 Task: Learn more about a sales navigator core.
Action: Mouse moved to (656, 80)
Screenshot: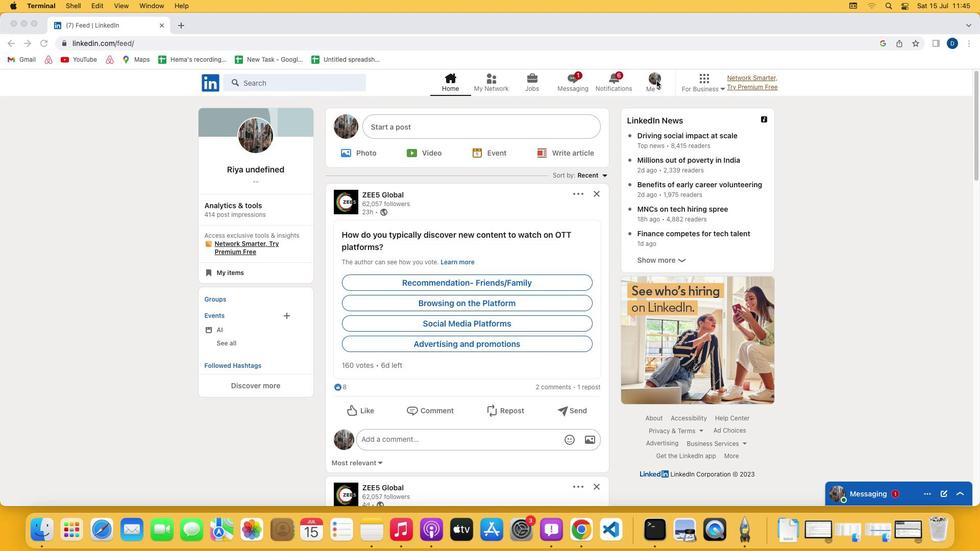 
Action: Mouse pressed left at (656, 80)
Screenshot: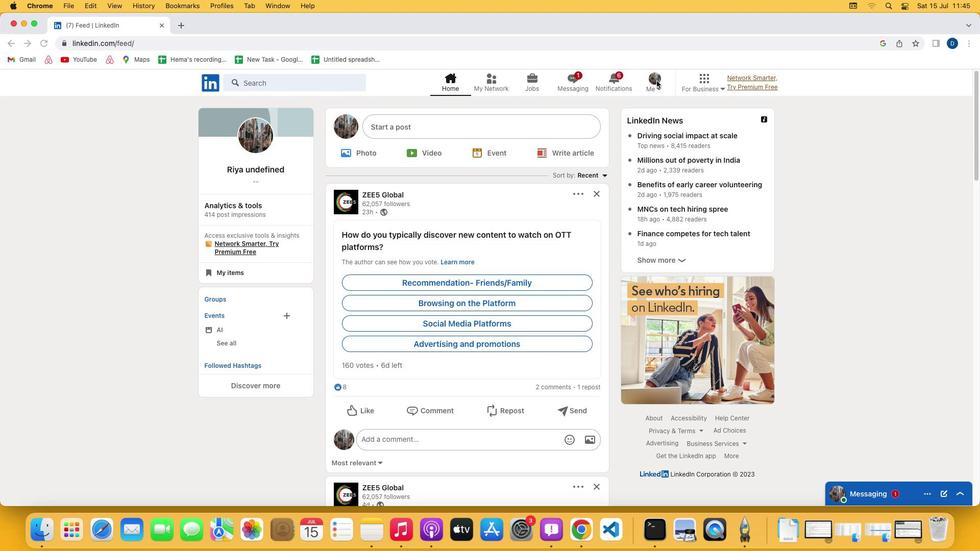 
Action: Mouse pressed left at (656, 80)
Screenshot: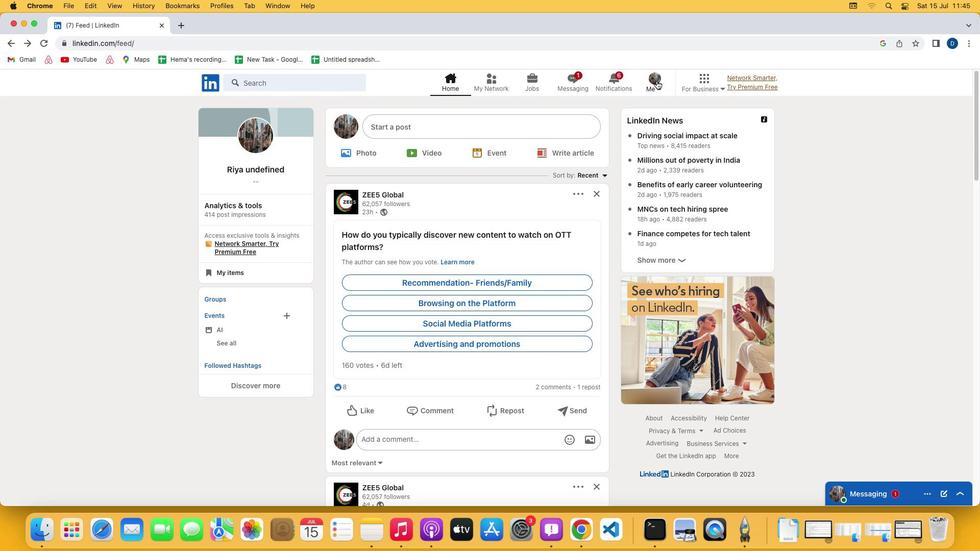 
Action: Mouse moved to (580, 194)
Screenshot: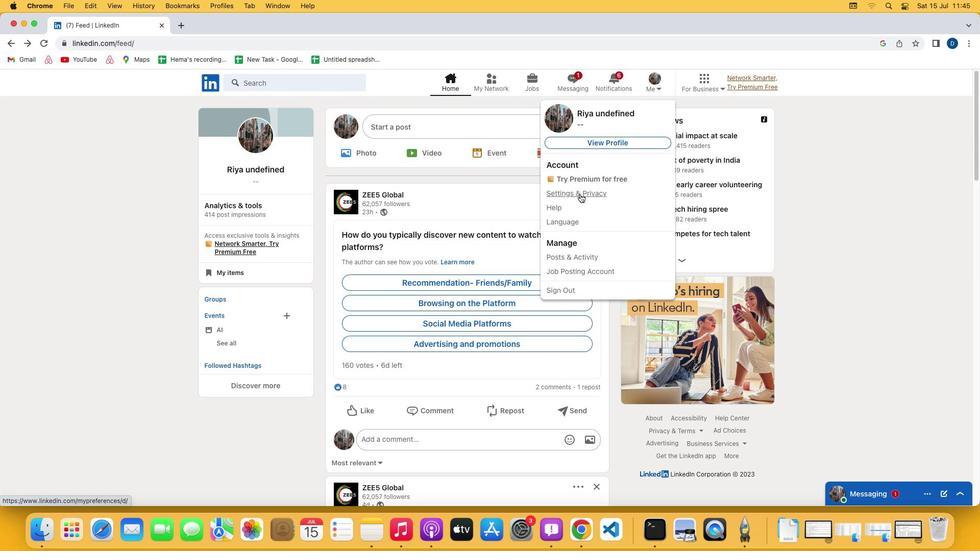 
Action: Mouse pressed left at (580, 194)
Screenshot: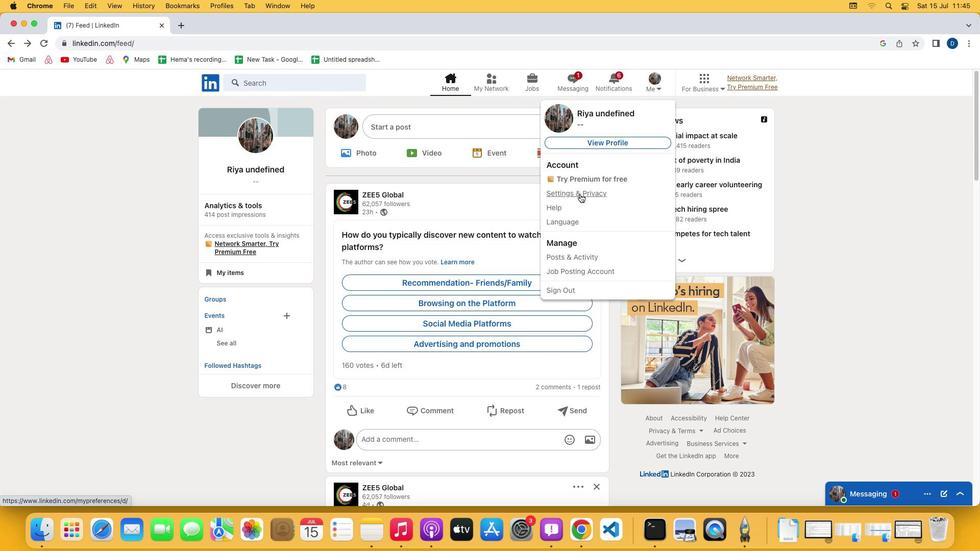 
Action: Mouse moved to (492, 374)
Screenshot: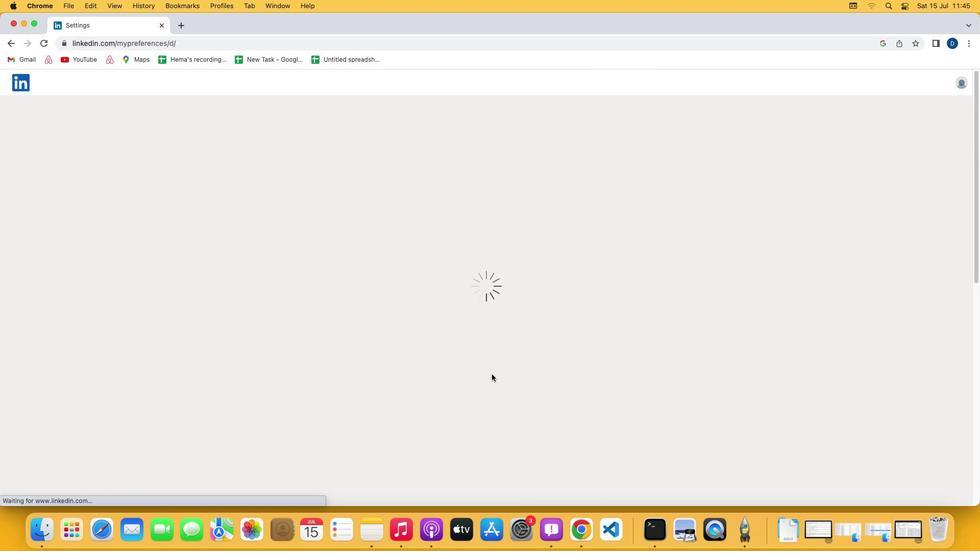 
Action: Mouse scrolled (492, 374) with delta (0, 0)
Screenshot: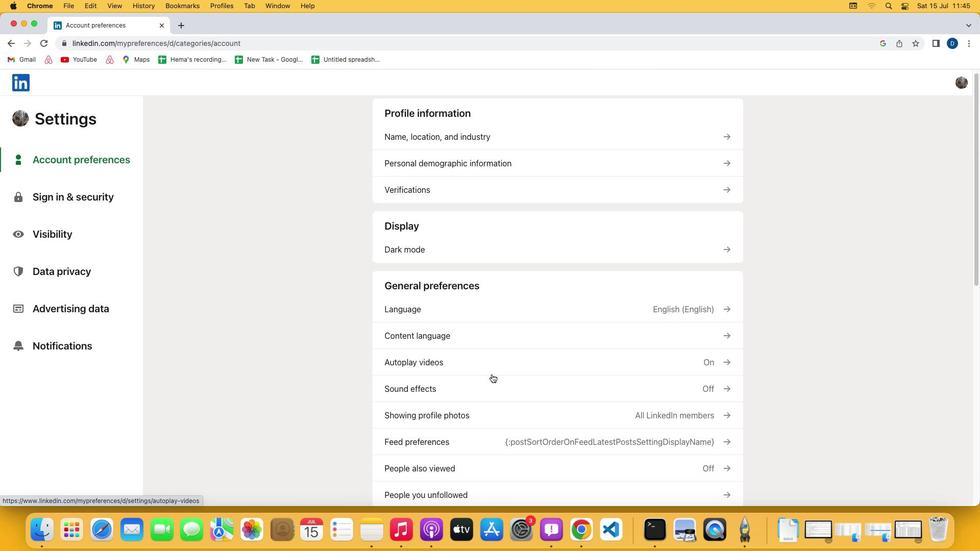 
Action: Mouse scrolled (492, 374) with delta (0, 0)
Screenshot: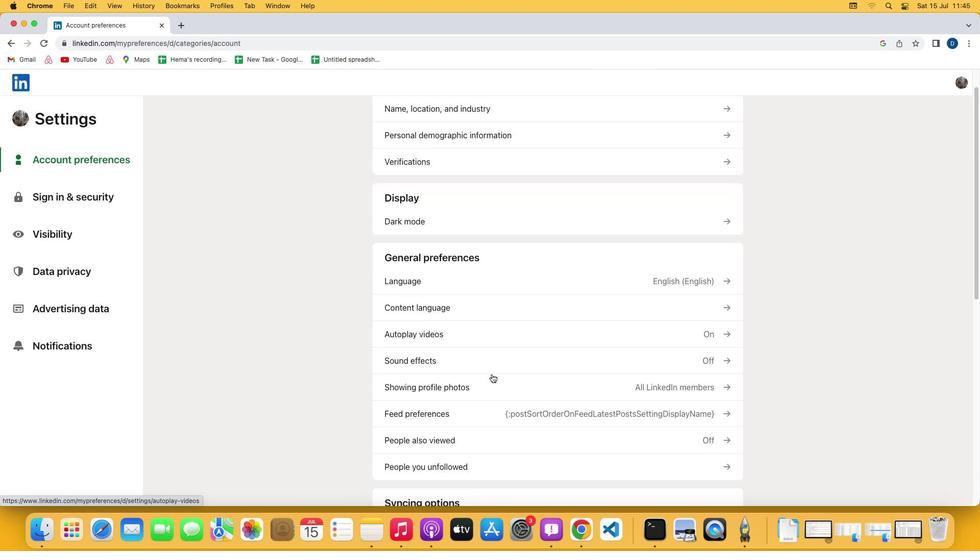 
Action: Mouse scrolled (492, 374) with delta (0, -1)
Screenshot: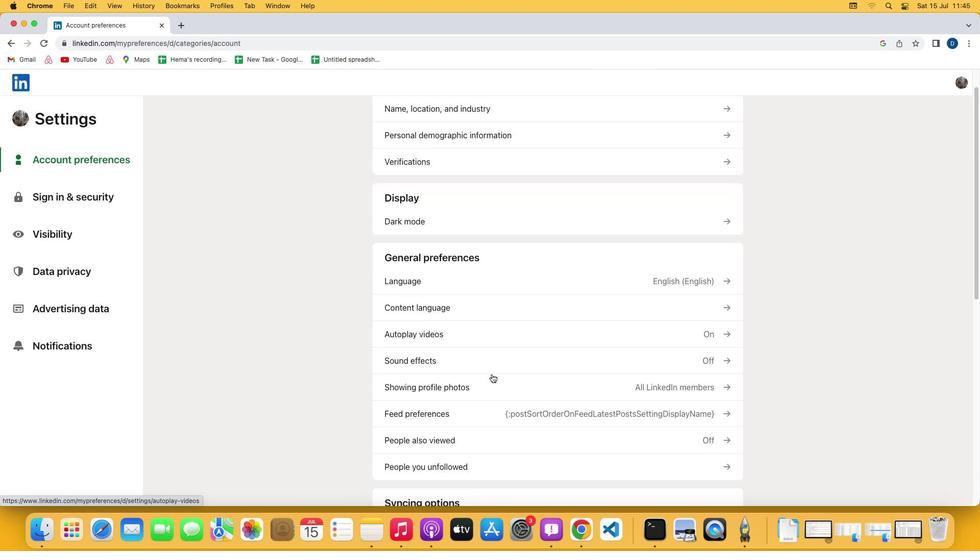 
Action: Mouse scrolled (492, 374) with delta (0, -2)
Screenshot: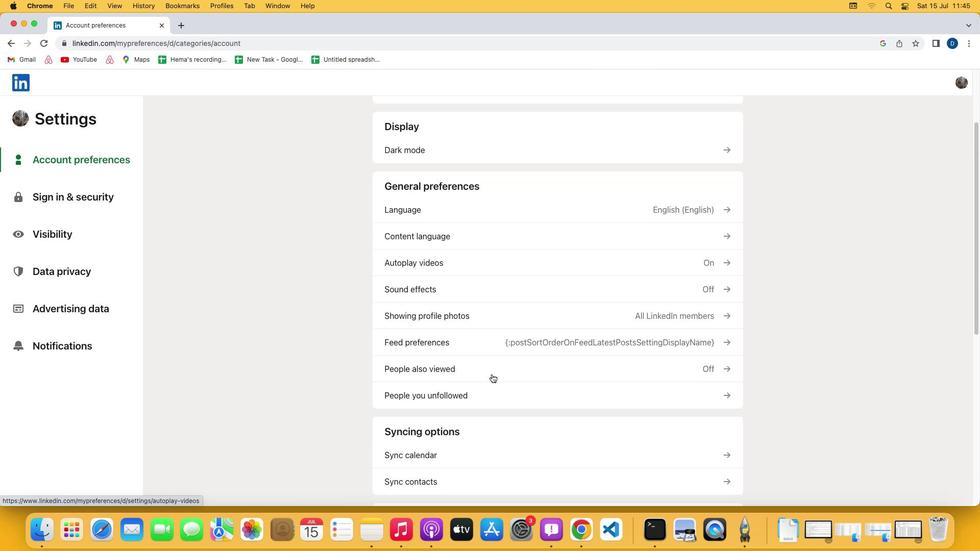 
Action: Mouse scrolled (492, 374) with delta (0, 0)
Screenshot: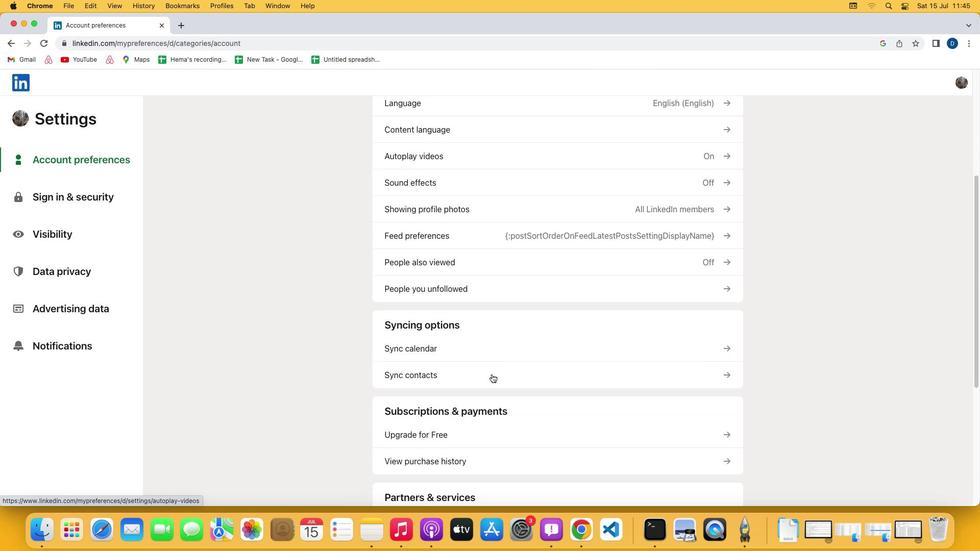 
Action: Mouse scrolled (492, 374) with delta (0, 0)
Screenshot: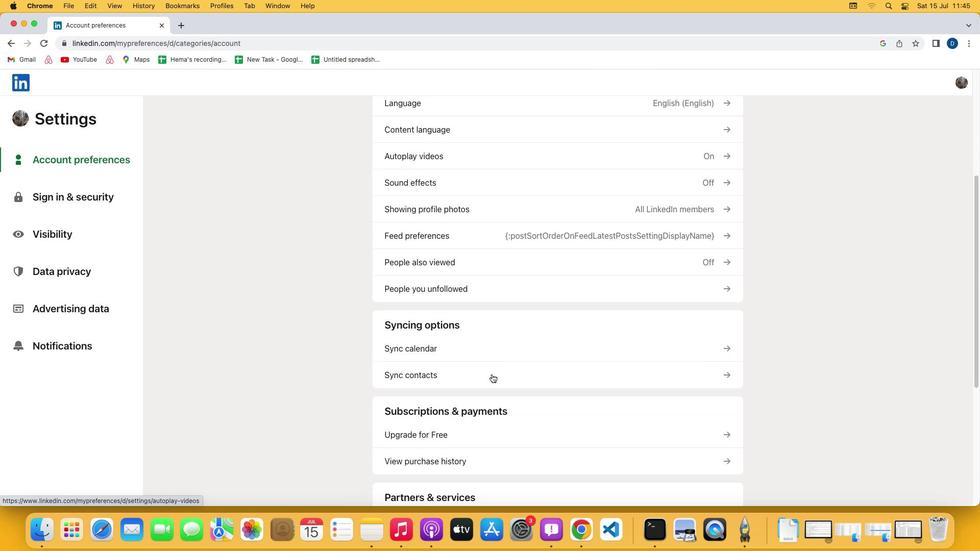 
Action: Mouse scrolled (492, 374) with delta (0, -1)
Screenshot: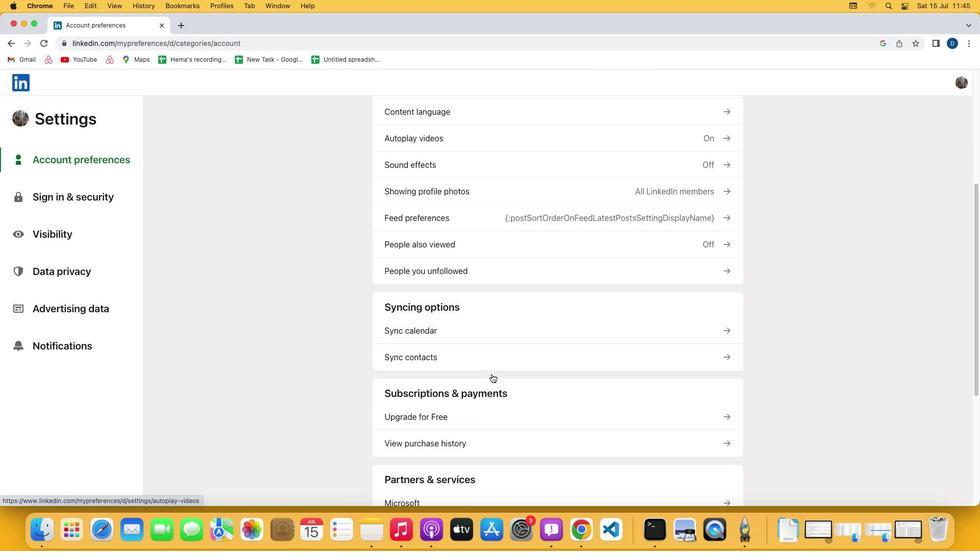 
Action: Mouse scrolled (492, 374) with delta (0, -2)
Screenshot: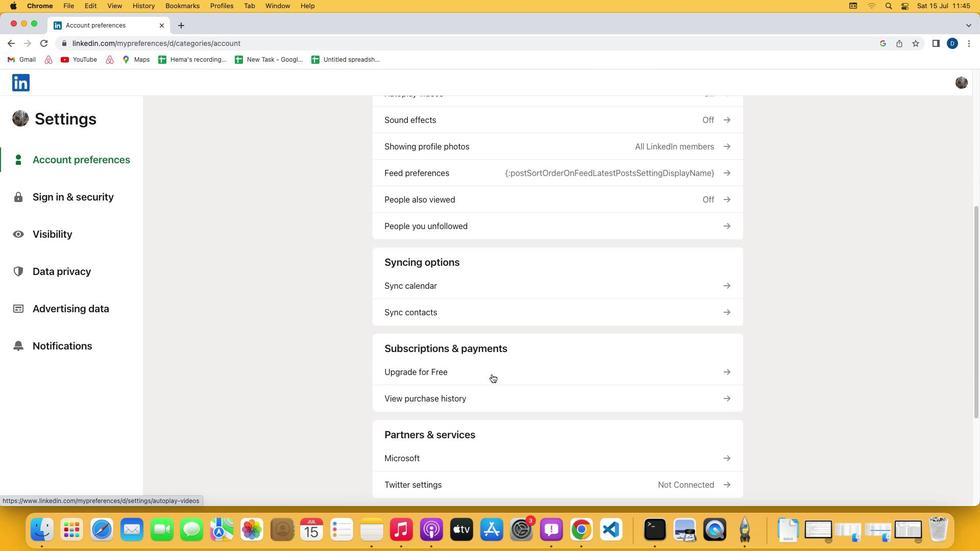 
Action: Mouse moved to (498, 259)
Screenshot: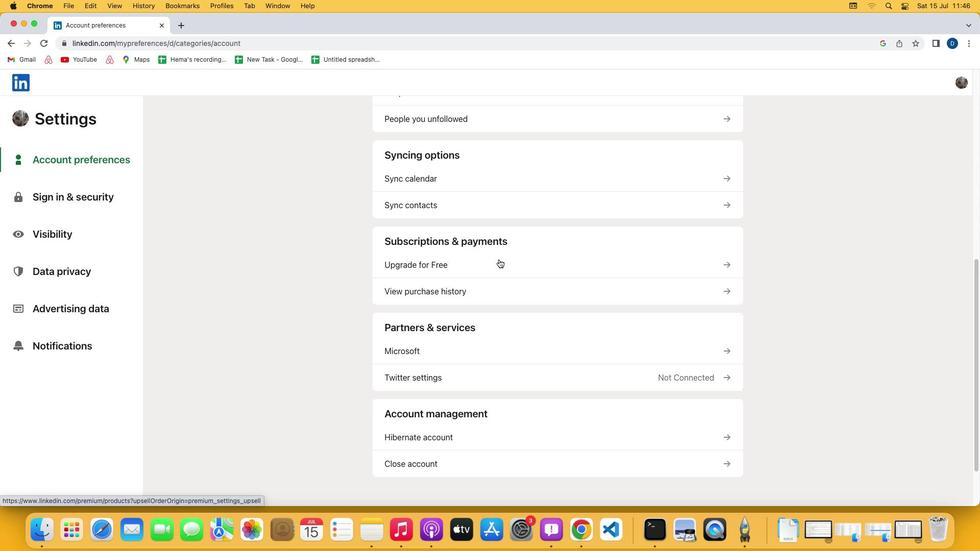 
Action: Mouse pressed left at (498, 259)
Screenshot: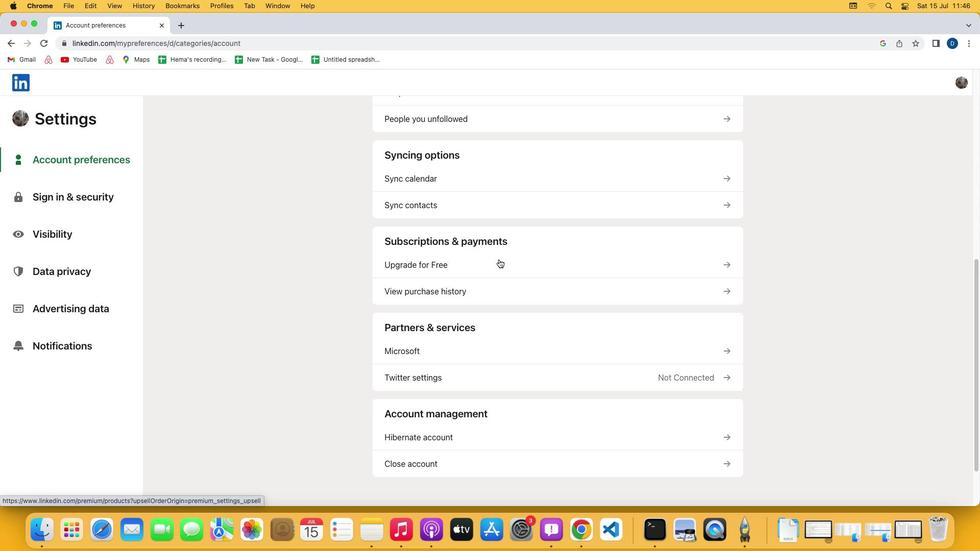 
Action: Mouse moved to (399, 279)
Screenshot: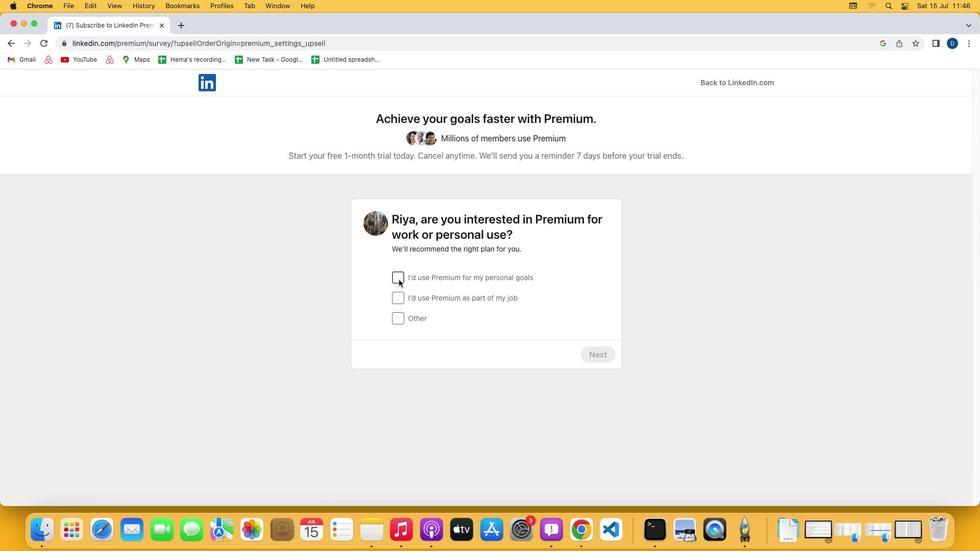 
Action: Mouse pressed left at (399, 279)
Screenshot: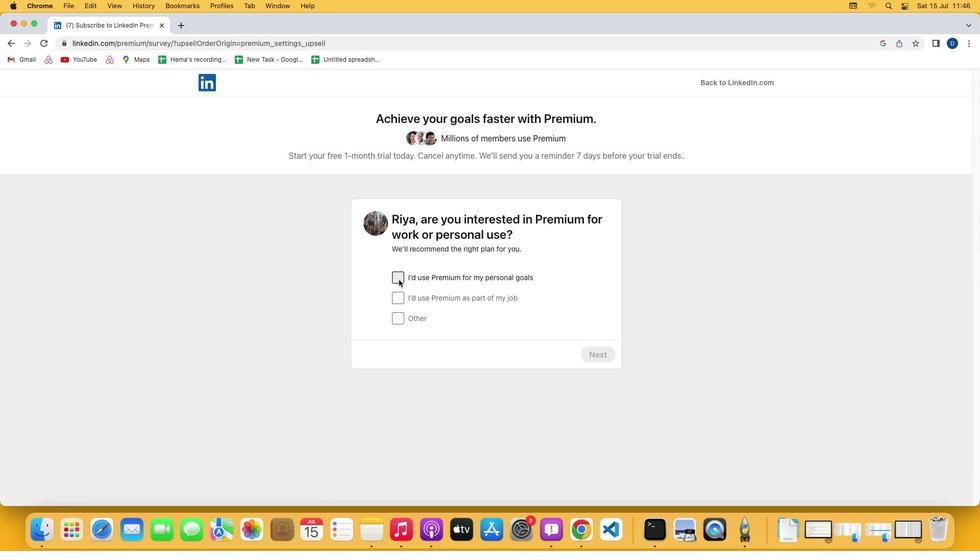 
Action: Mouse moved to (587, 355)
Screenshot: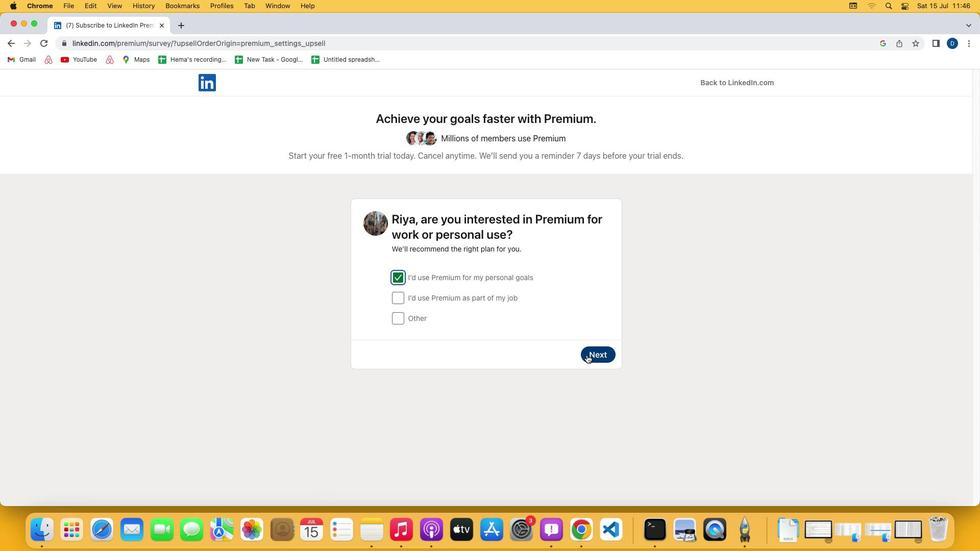 
Action: Mouse pressed left at (587, 355)
Screenshot: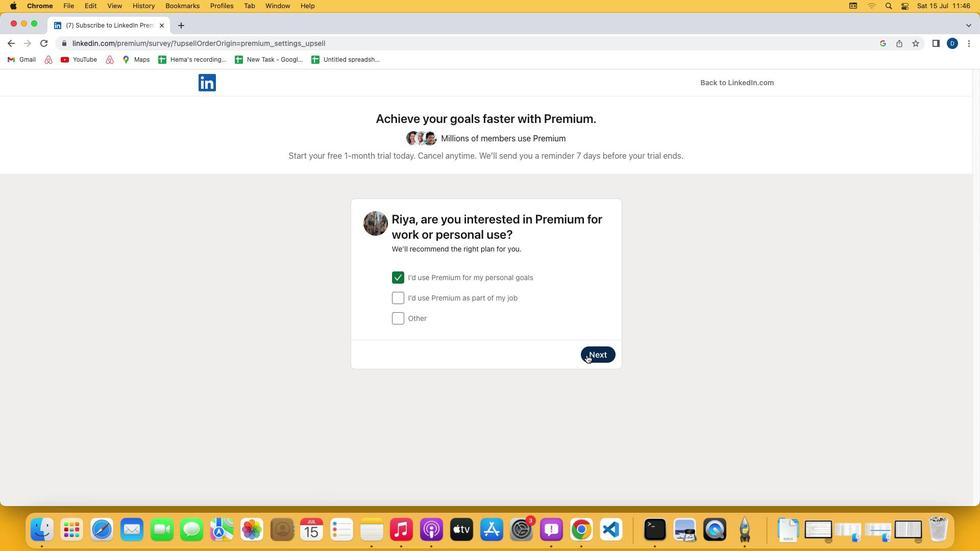 
Action: Mouse moved to (591, 417)
Screenshot: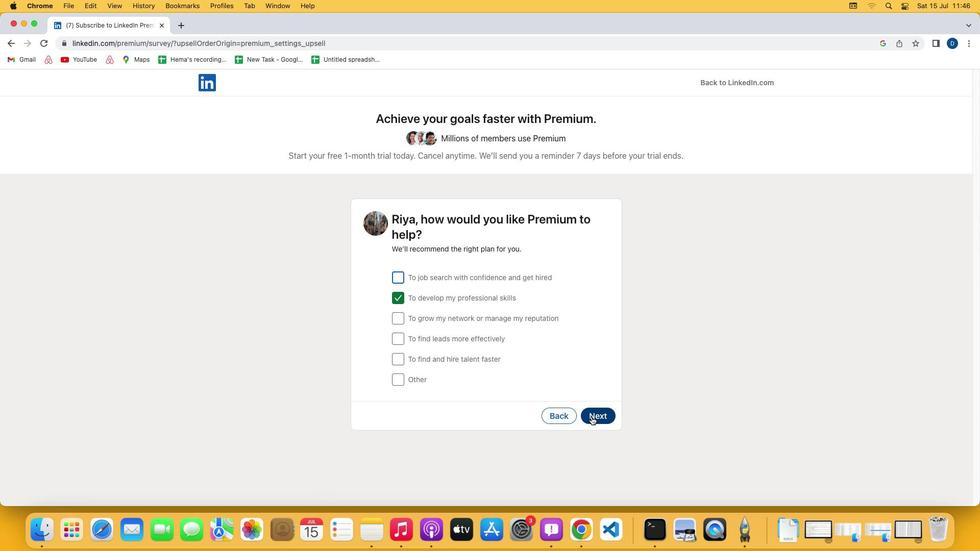 
Action: Mouse pressed left at (591, 417)
Screenshot: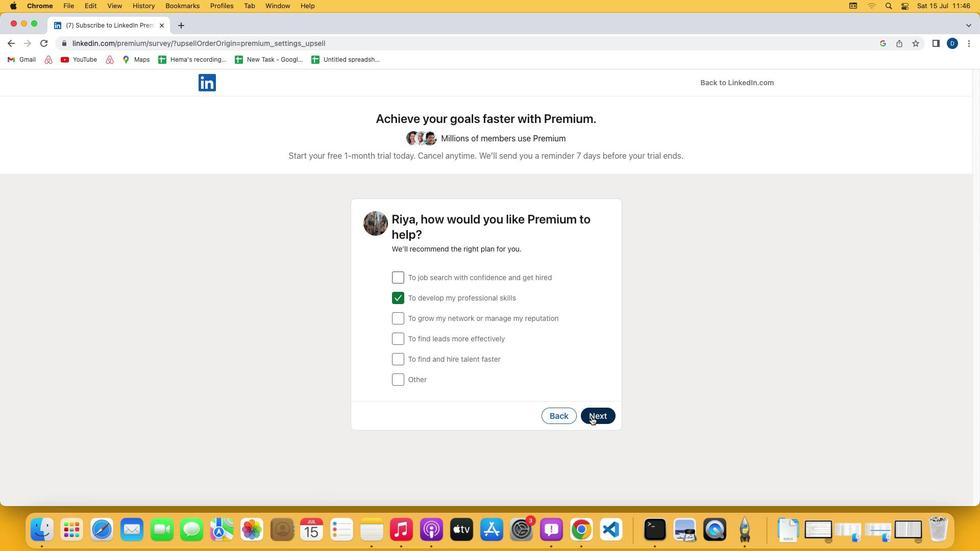 
Action: Mouse moved to (398, 315)
Screenshot: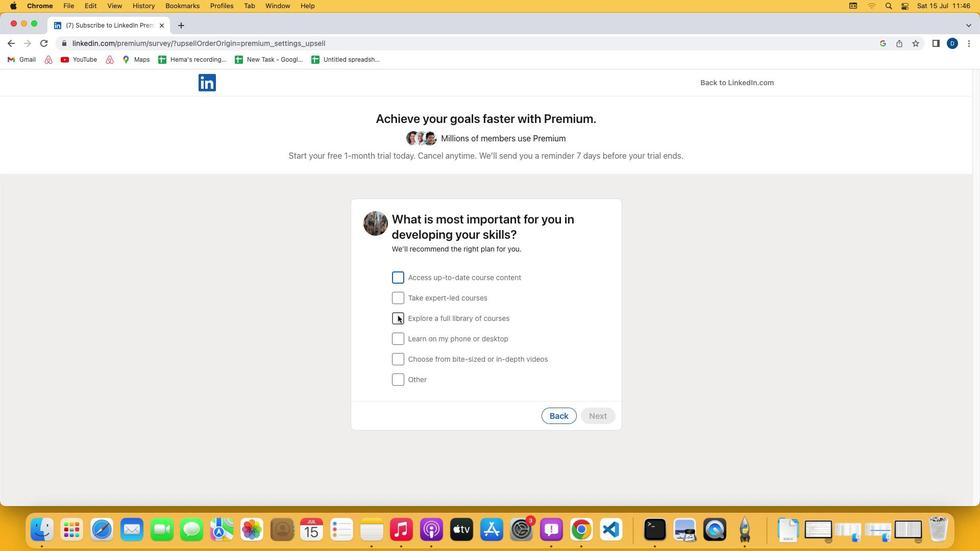 
Action: Mouse pressed left at (398, 315)
Screenshot: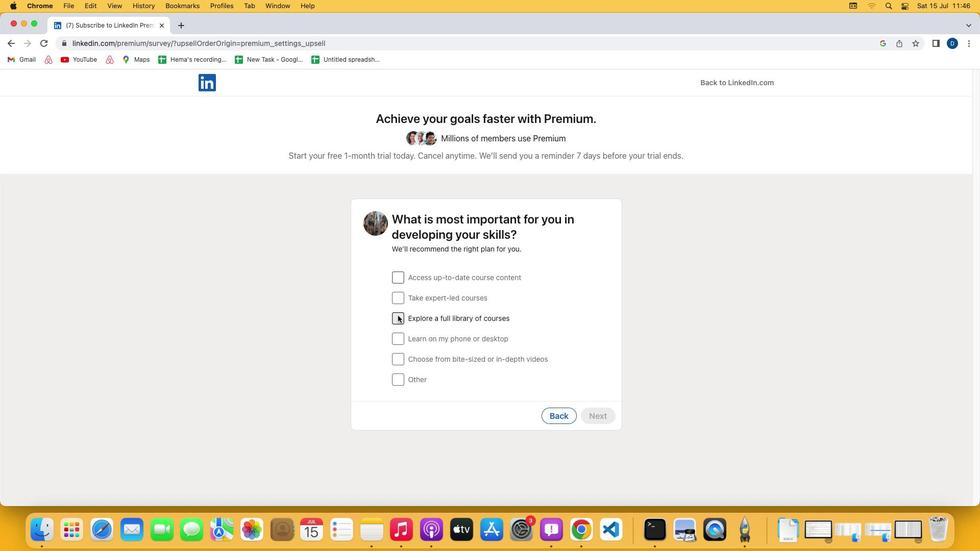 
Action: Mouse moved to (596, 414)
Screenshot: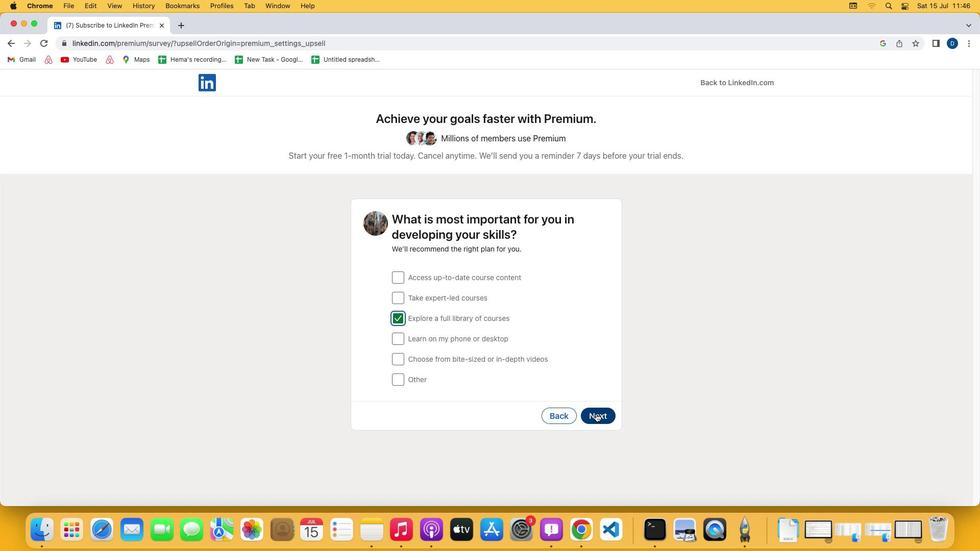 
Action: Mouse pressed left at (596, 414)
Screenshot: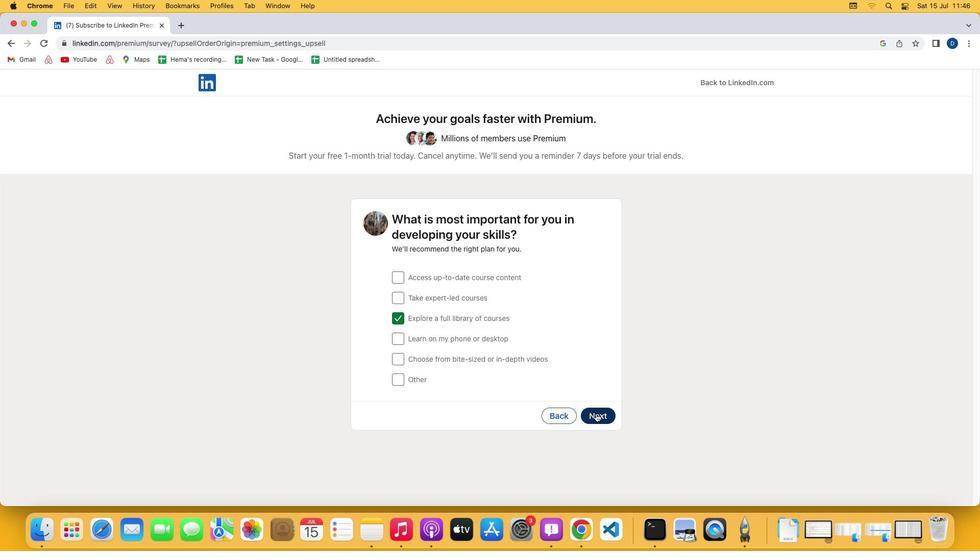 
Action: Mouse moved to (513, 392)
Screenshot: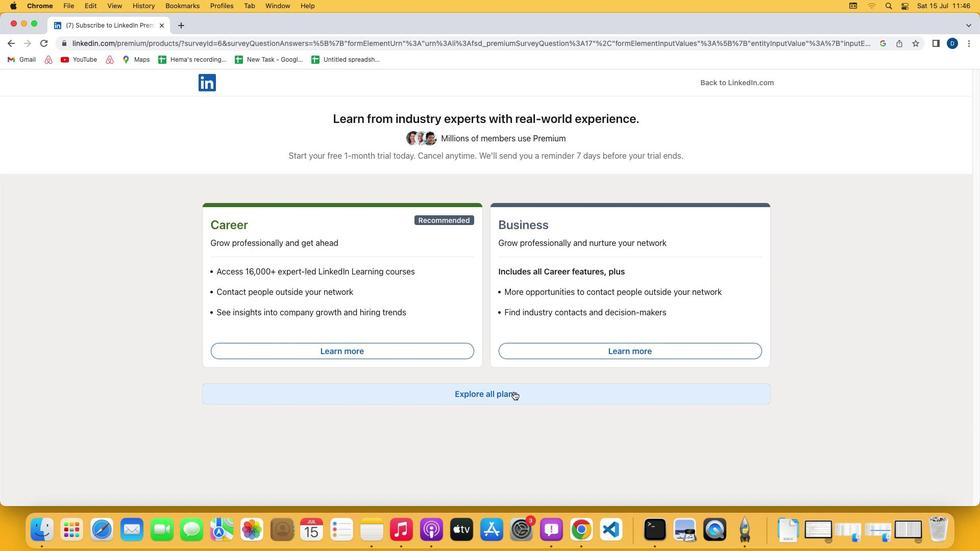 
Action: Mouse pressed left at (513, 392)
Screenshot: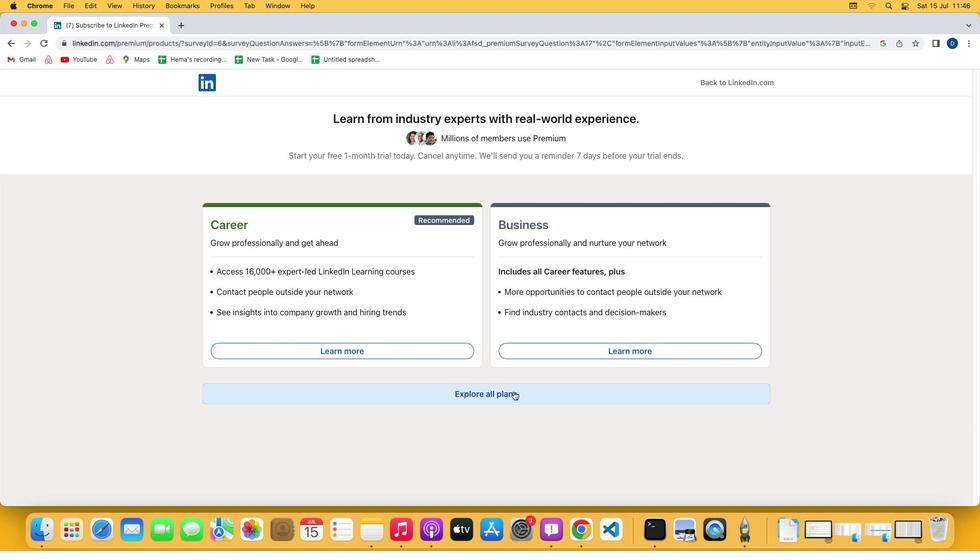 
Action: Mouse moved to (554, 421)
Screenshot: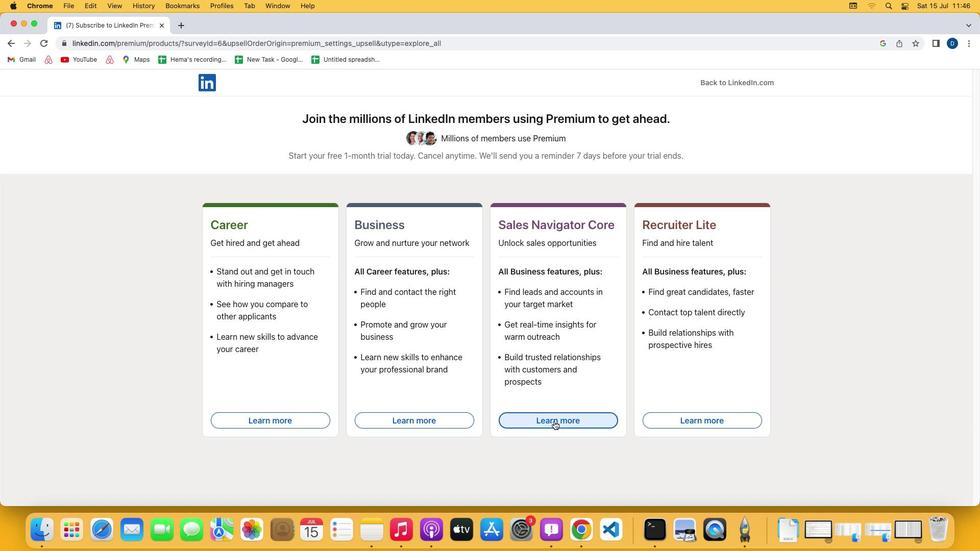
Action: Mouse pressed left at (554, 421)
Screenshot: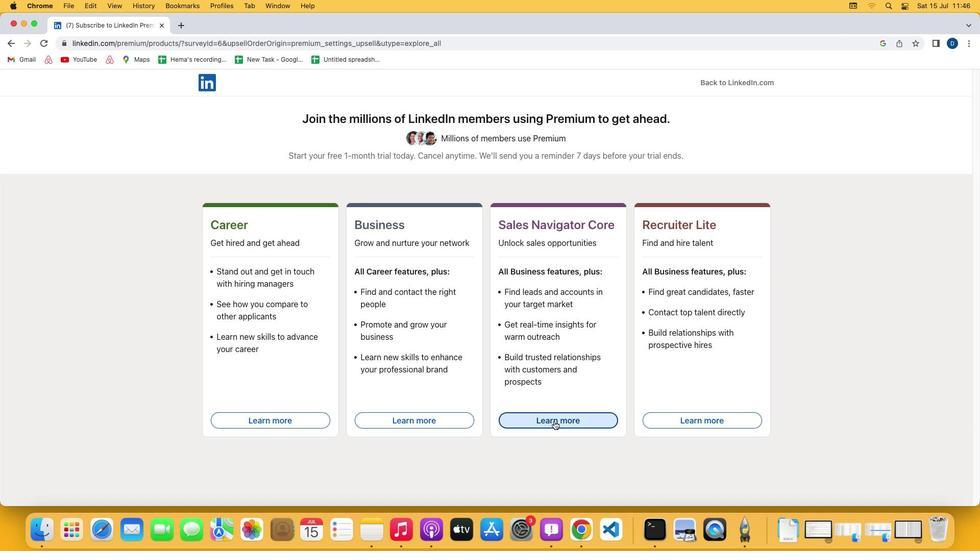 
